 Task: In the  document Matthew.rtf ,change text color to 'Dark Brown' Insert the mentioned shape on left side of the text 'Rounded Rectangle'. Change color of the shape to  PinkChange shape height to 0.9
Action: Mouse moved to (362, 214)
Screenshot: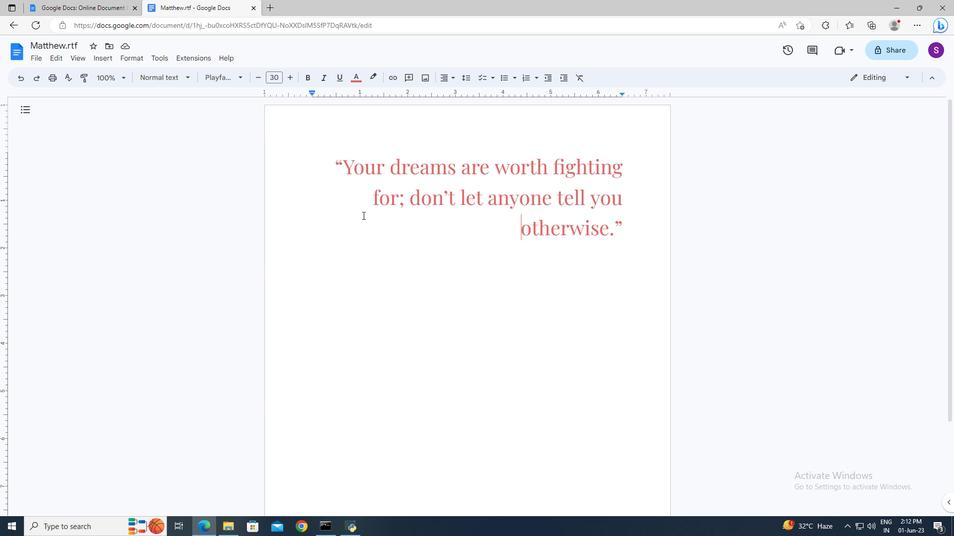 
Action: Mouse pressed left at (362, 214)
Screenshot: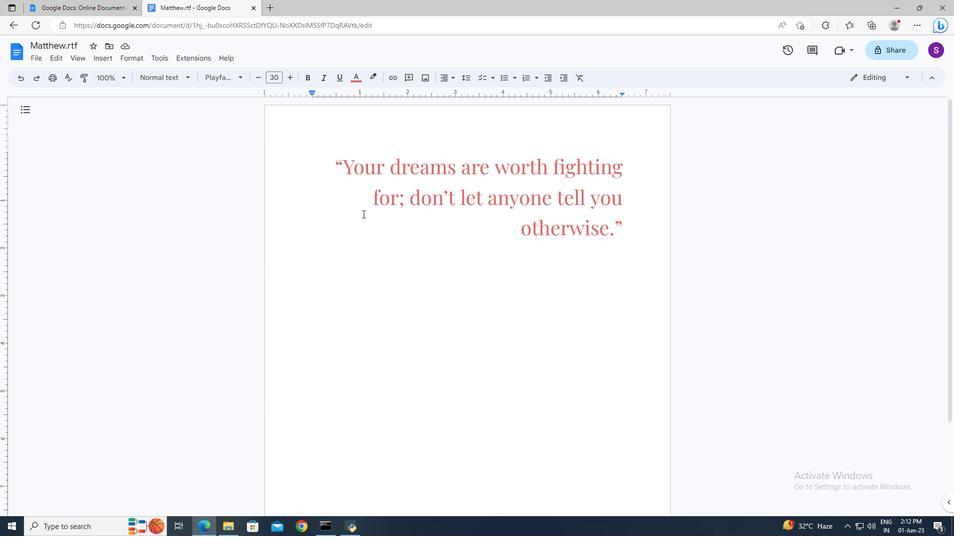 
Action: Key pressed ctrl+A
Screenshot: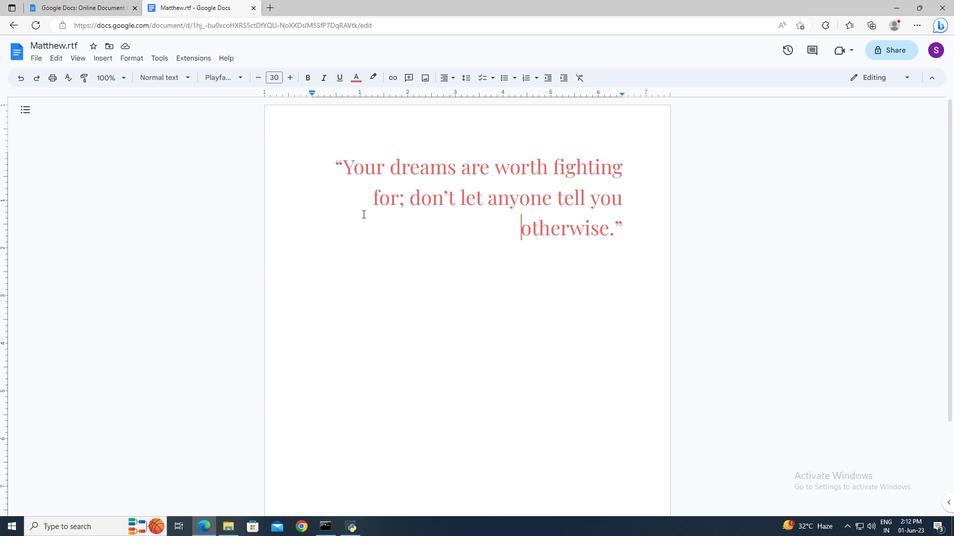 
Action: Mouse moved to (361, 81)
Screenshot: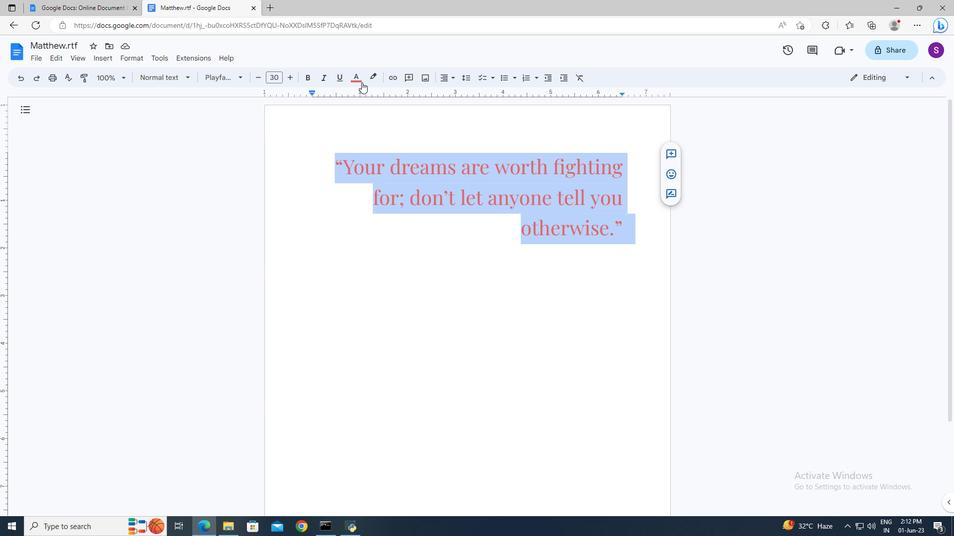 
Action: Mouse pressed left at (361, 81)
Screenshot: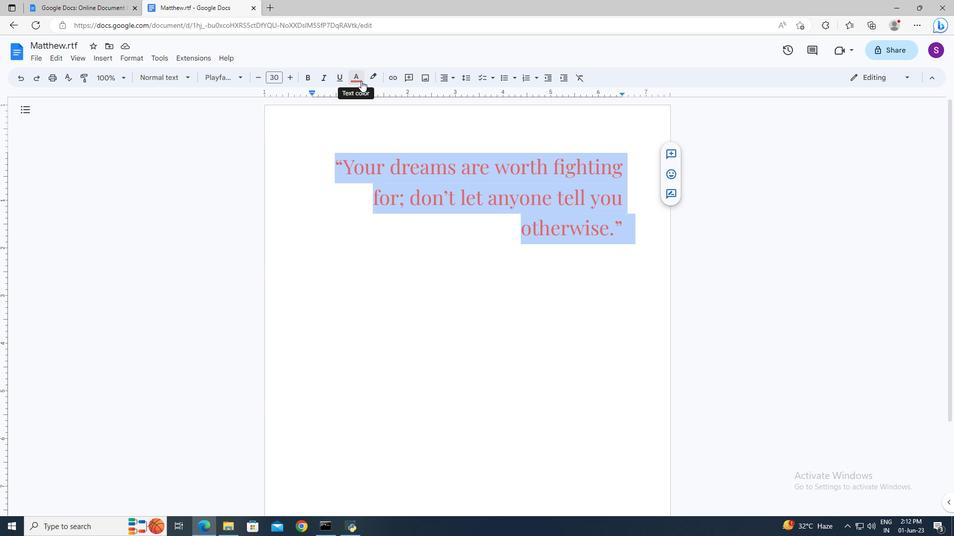 
Action: Mouse moved to (359, 198)
Screenshot: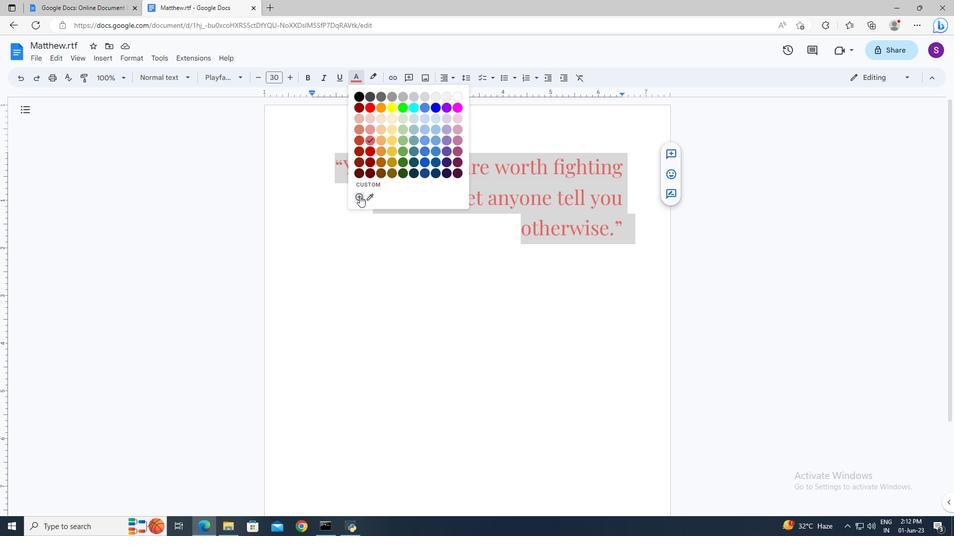 
Action: Mouse pressed left at (359, 198)
Screenshot: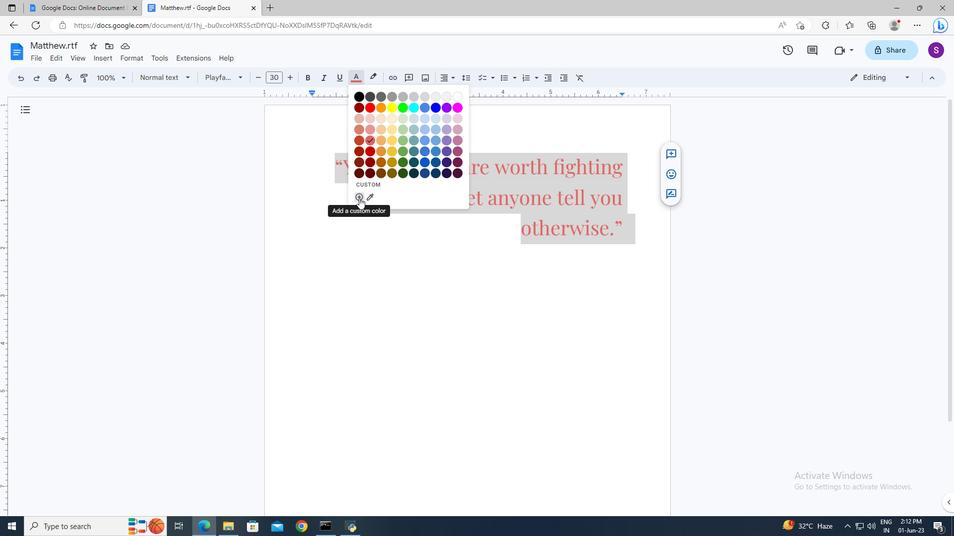 
Action: Mouse moved to (482, 284)
Screenshot: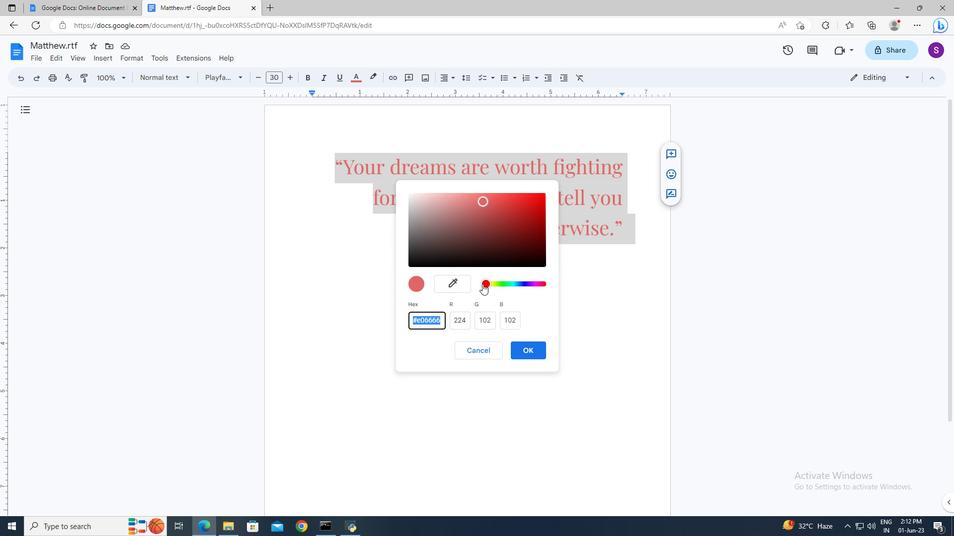 
Action: Mouse pressed left at (482, 284)
Screenshot: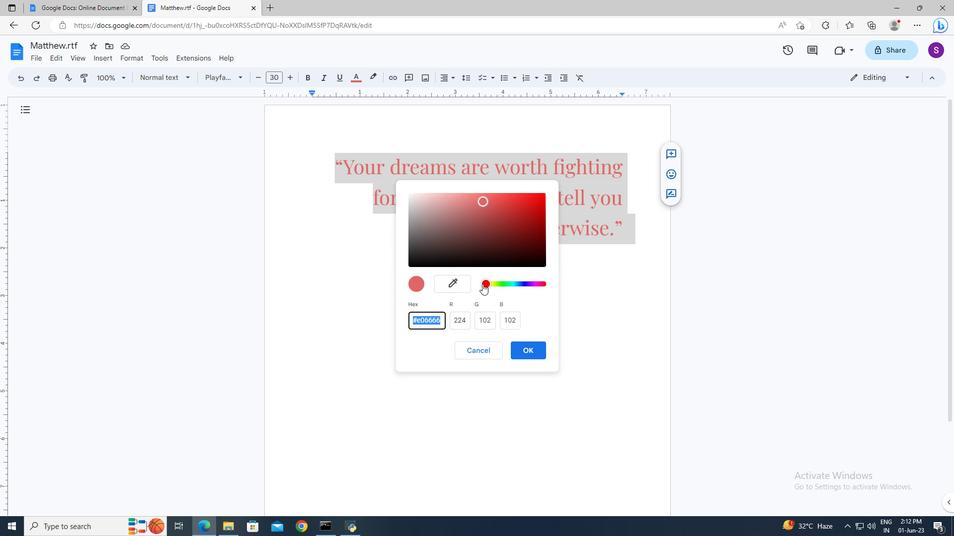 
Action: Mouse moved to (487, 199)
Screenshot: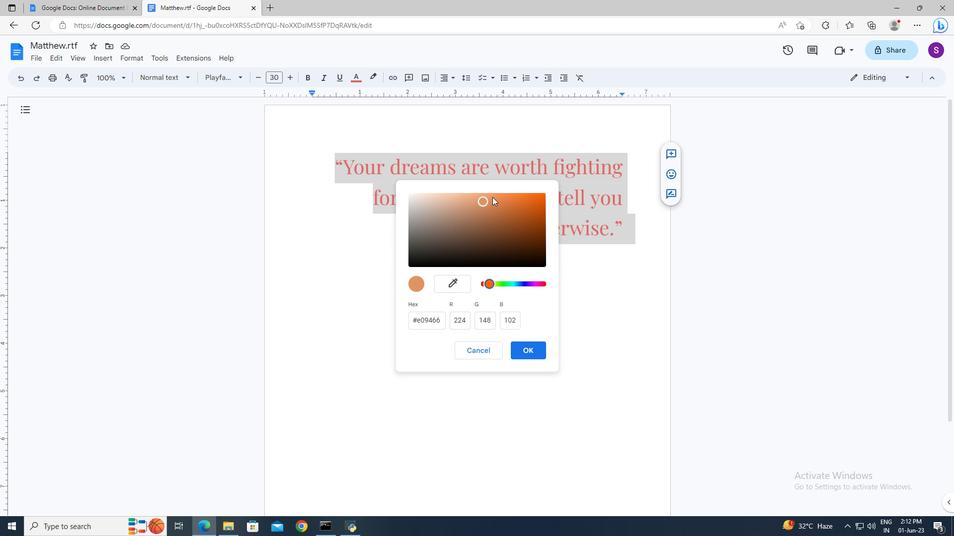 
Action: Mouse pressed left at (487, 199)
Screenshot: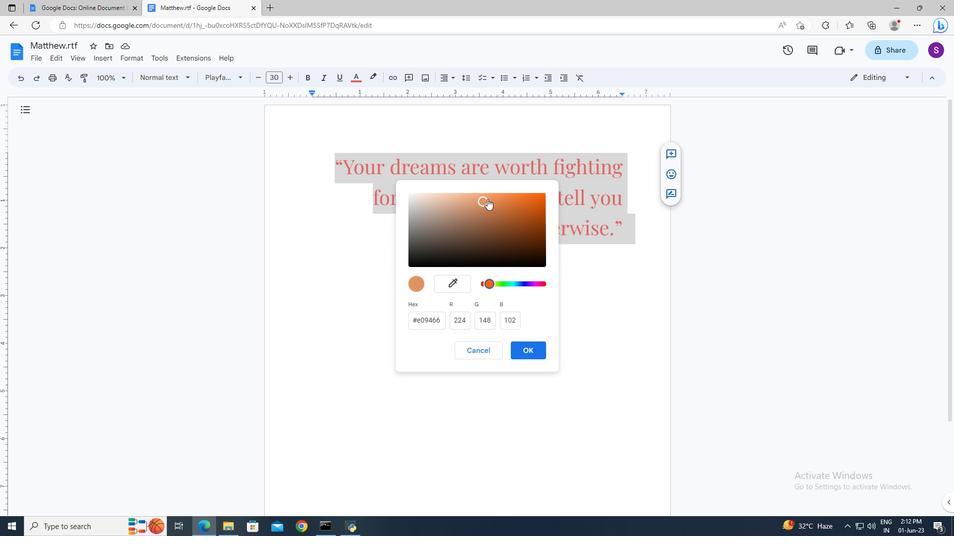 
Action: Mouse moved to (524, 354)
Screenshot: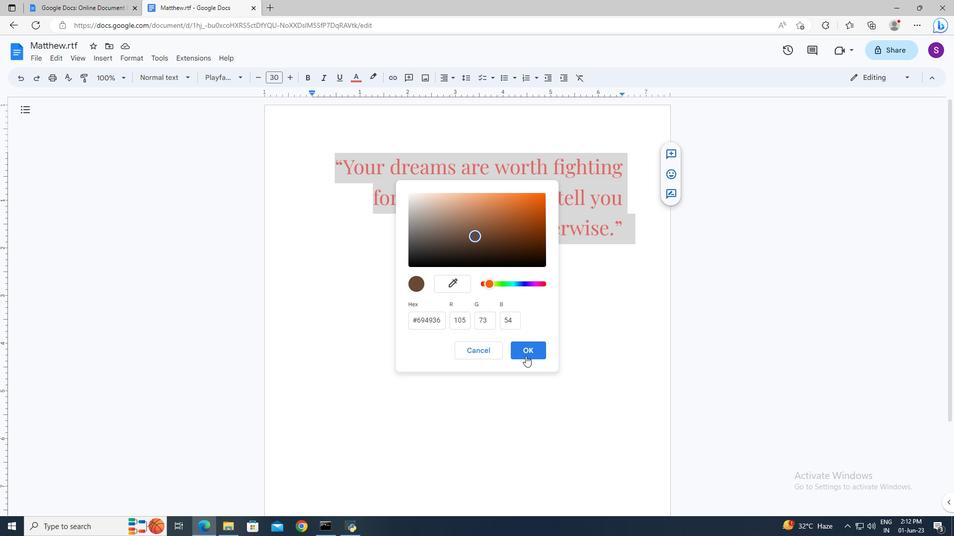 
Action: Mouse pressed left at (524, 354)
Screenshot: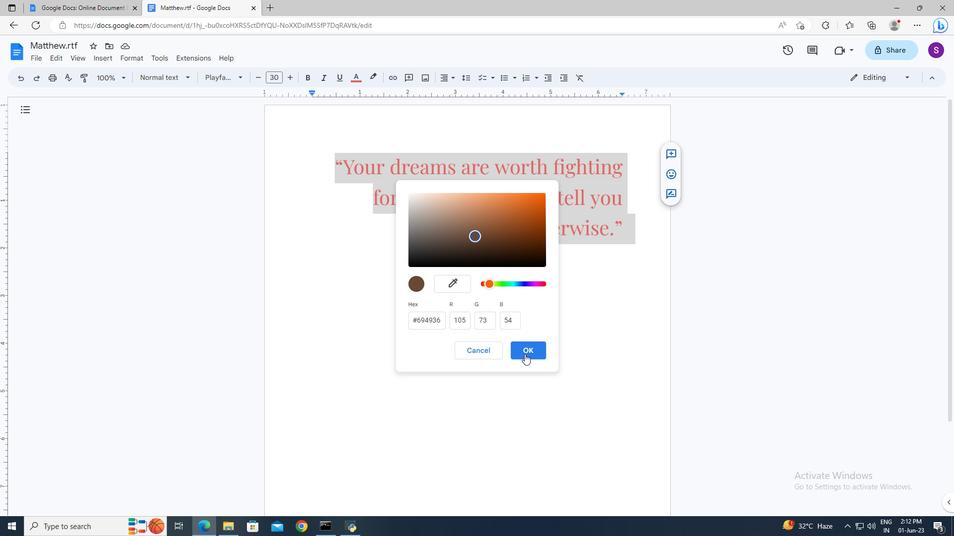 
Action: Mouse moved to (317, 186)
Screenshot: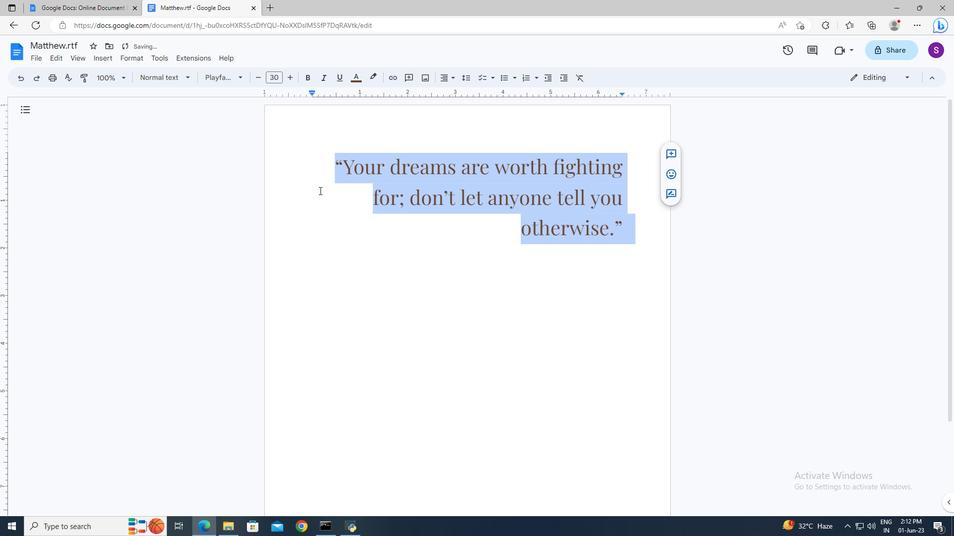 
Action: Mouse pressed left at (317, 186)
Screenshot: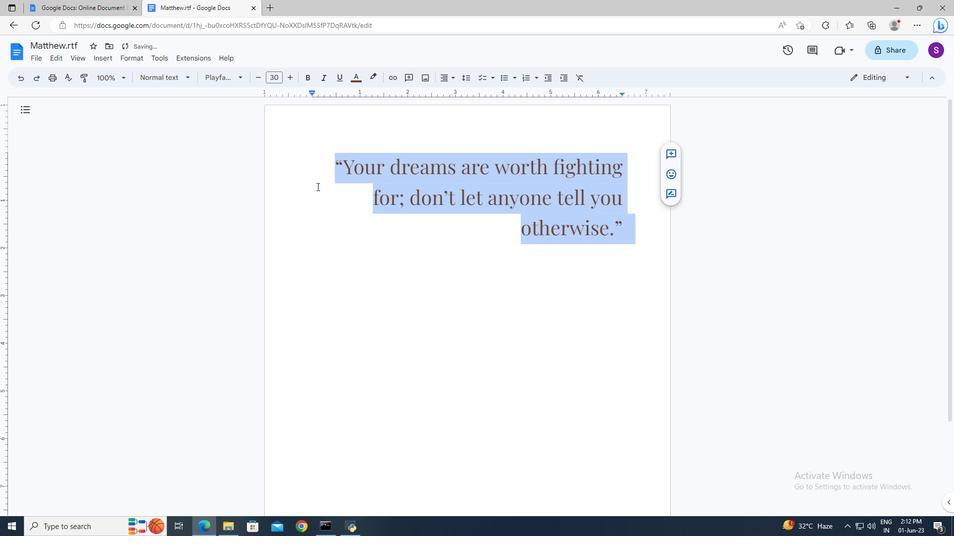 
Action: Mouse moved to (112, 55)
Screenshot: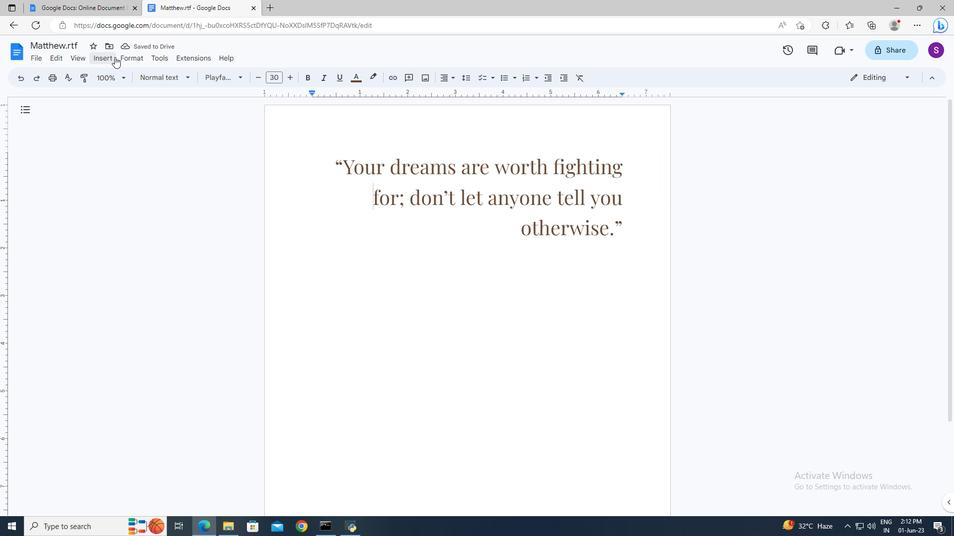 
Action: Mouse pressed left at (112, 55)
Screenshot: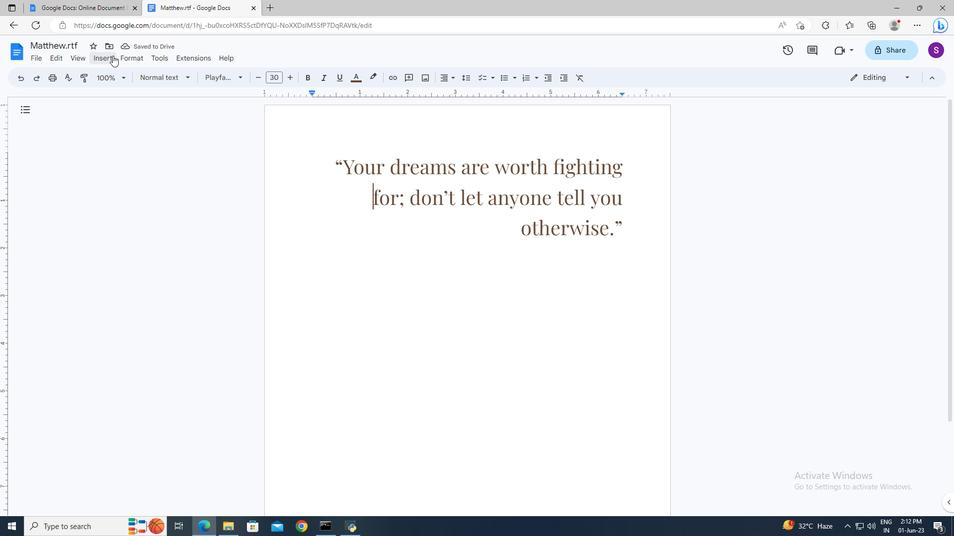 
Action: Mouse moved to (267, 107)
Screenshot: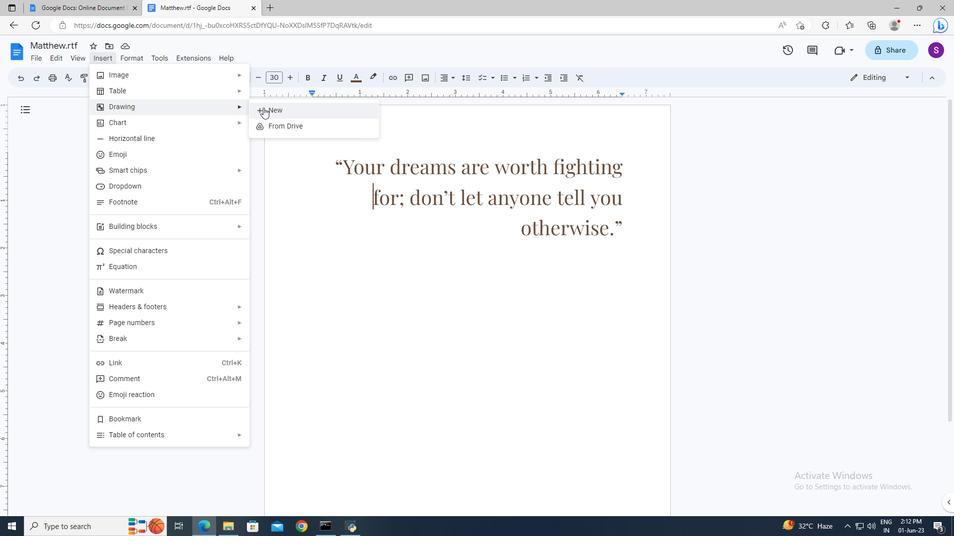 
Action: Mouse pressed left at (267, 107)
Screenshot: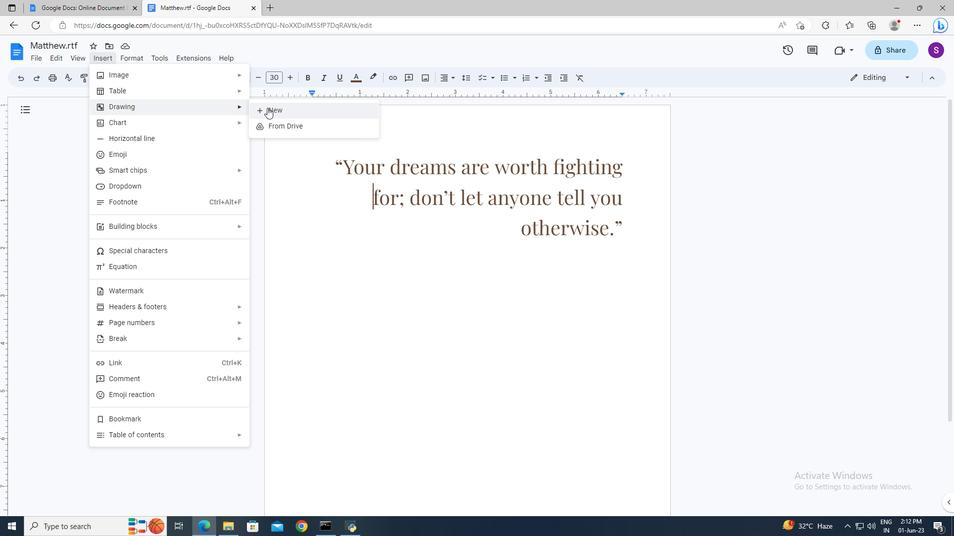 
Action: Mouse moved to (366, 110)
Screenshot: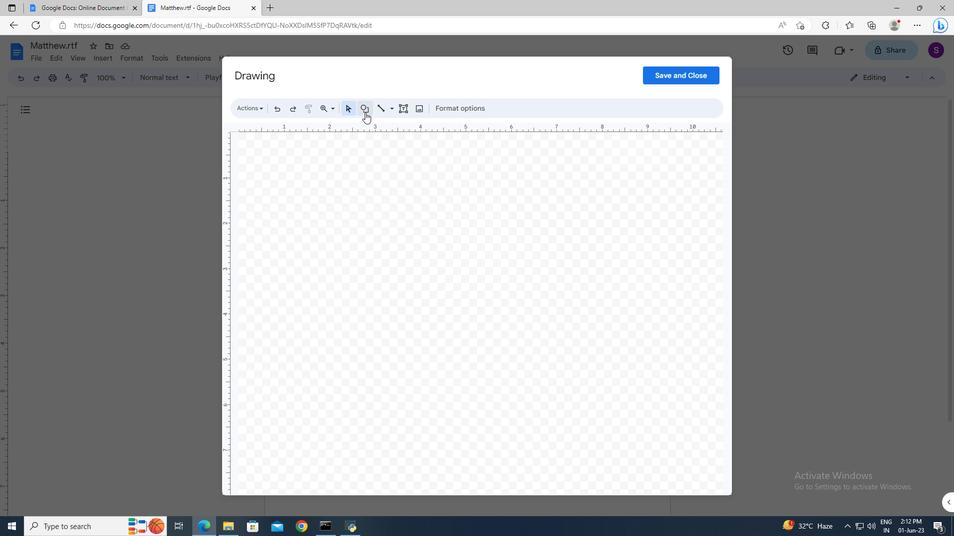 
Action: Mouse pressed left at (366, 110)
Screenshot: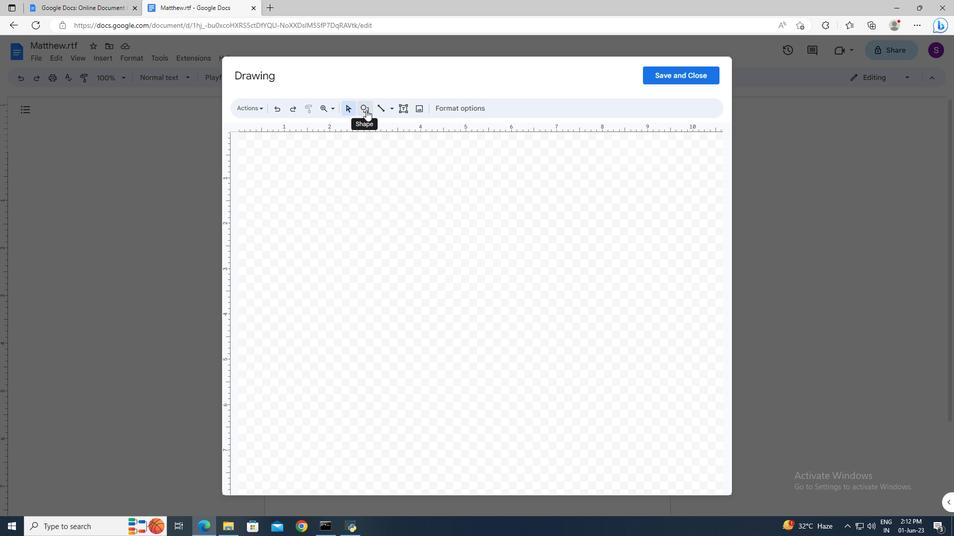 
Action: Mouse moved to (451, 126)
Screenshot: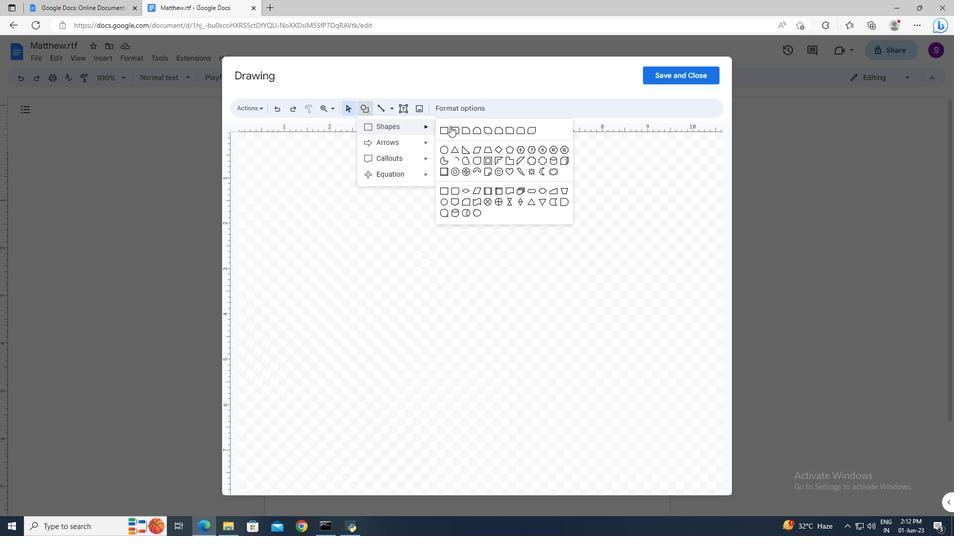 
Action: Mouse pressed left at (451, 126)
Screenshot: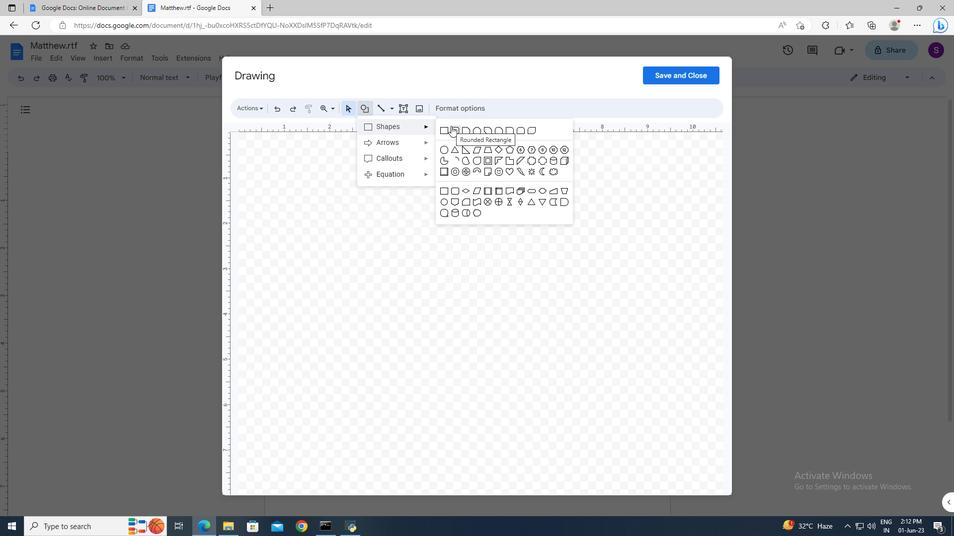 
Action: Mouse moved to (405, 152)
Screenshot: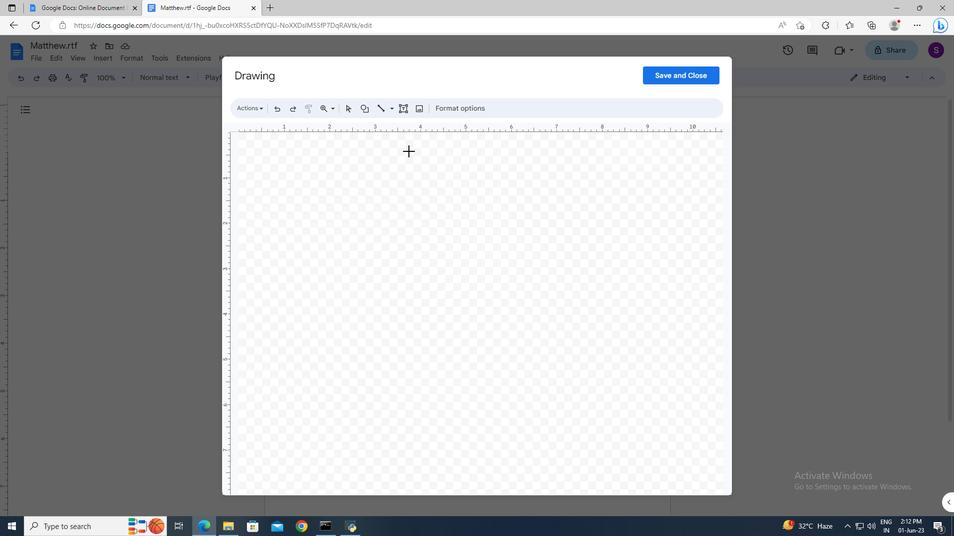 
Action: Mouse pressed left at (405, 152)
Screenshot: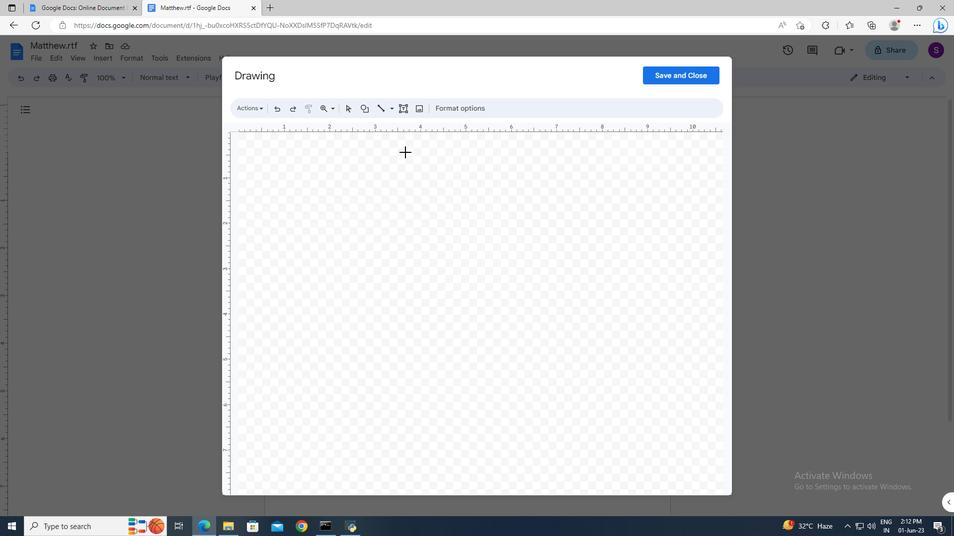 
Action: Mouse moved to (441, 111)
Screenshot: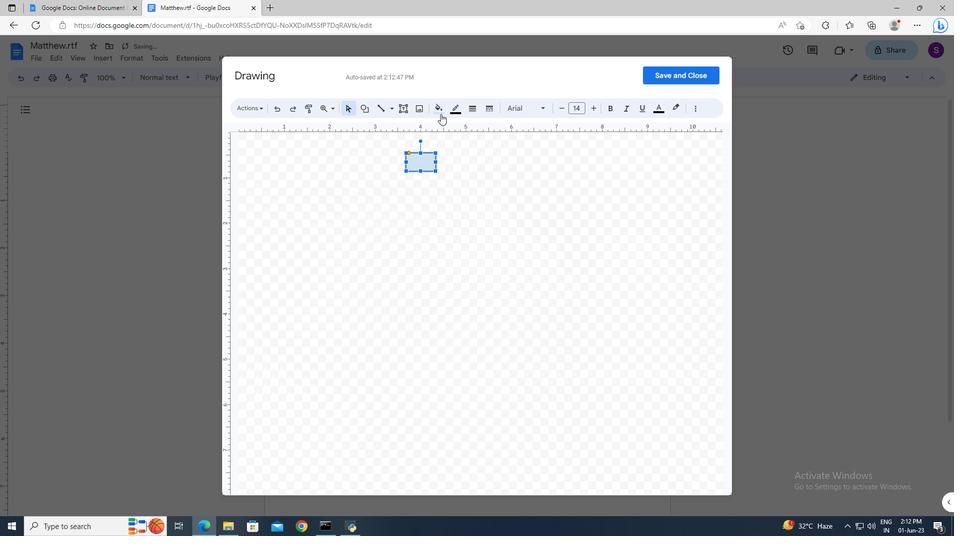 
Action: Mouse pressed left at (441, 111)
Screenshot: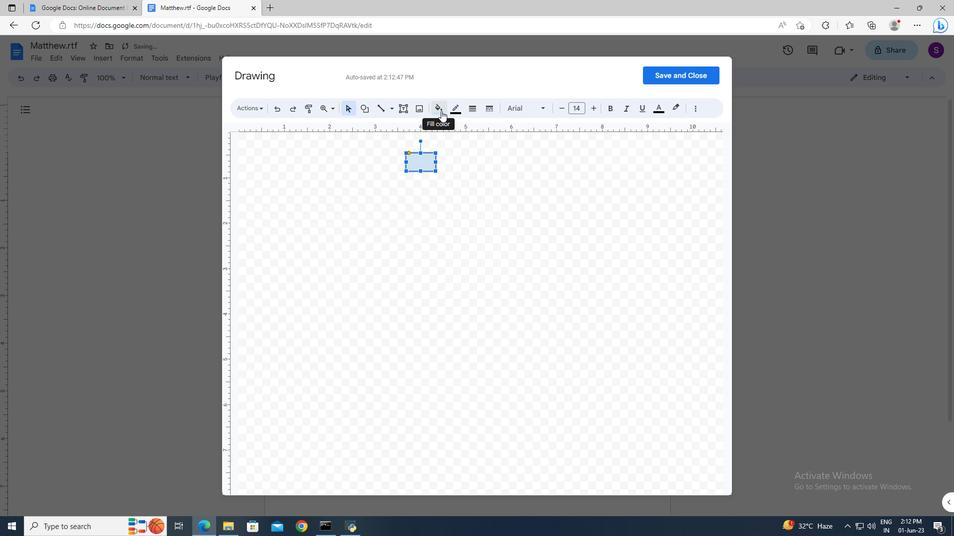 
Action: Mouse moved to (442, 154)
Screenshot: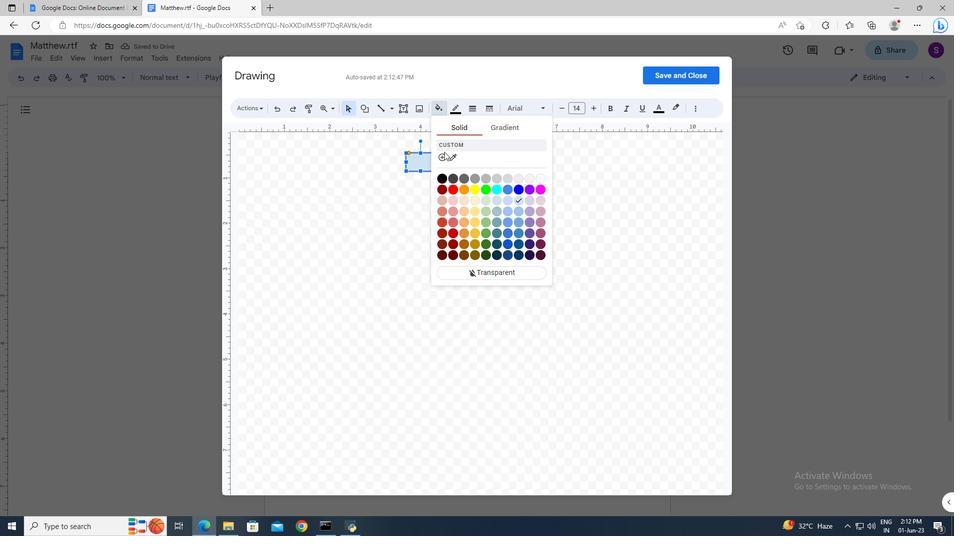 
Action: Mouse pressed left at (442, 154)
Screenshot: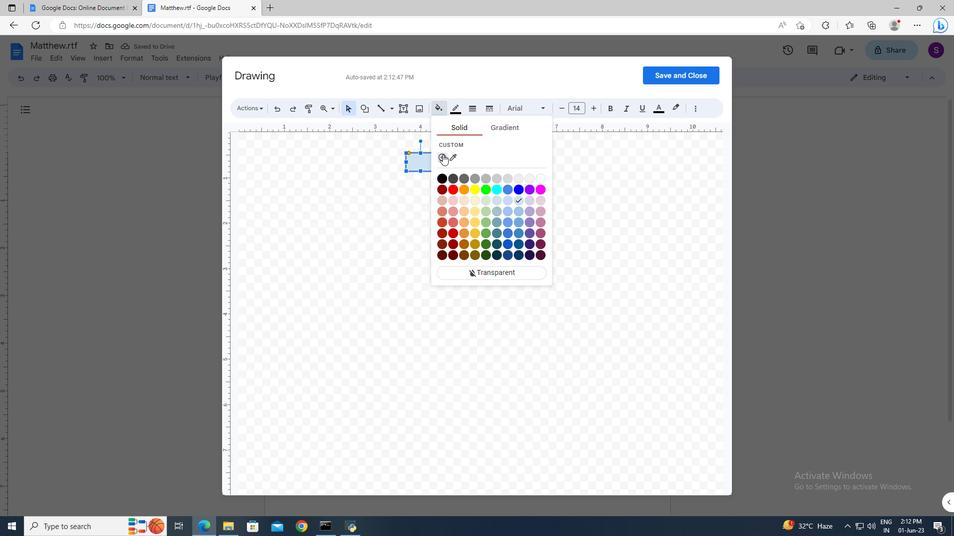 
Action: Mouse moved to (509, 297)
Screenshot: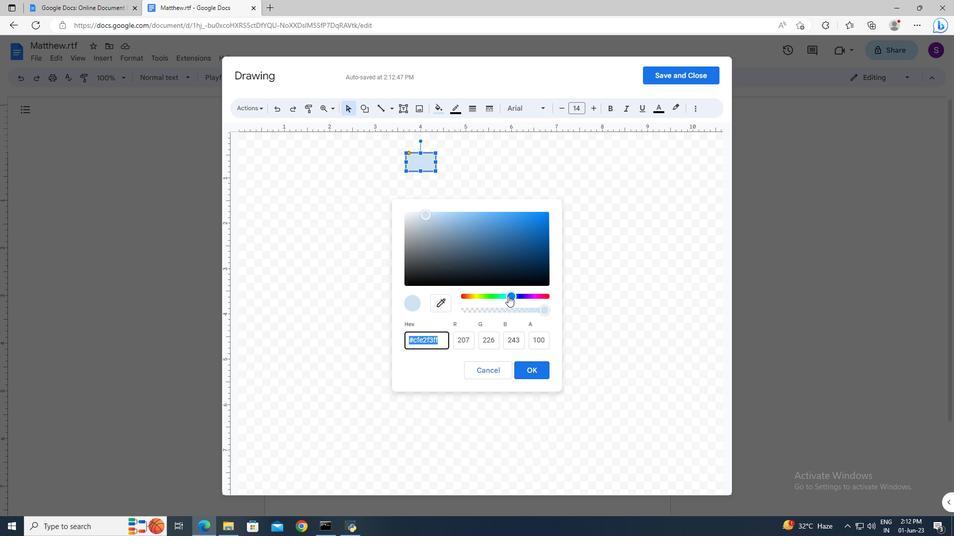 
Action: Mouse pressed left at (509, 297)
Screenshot: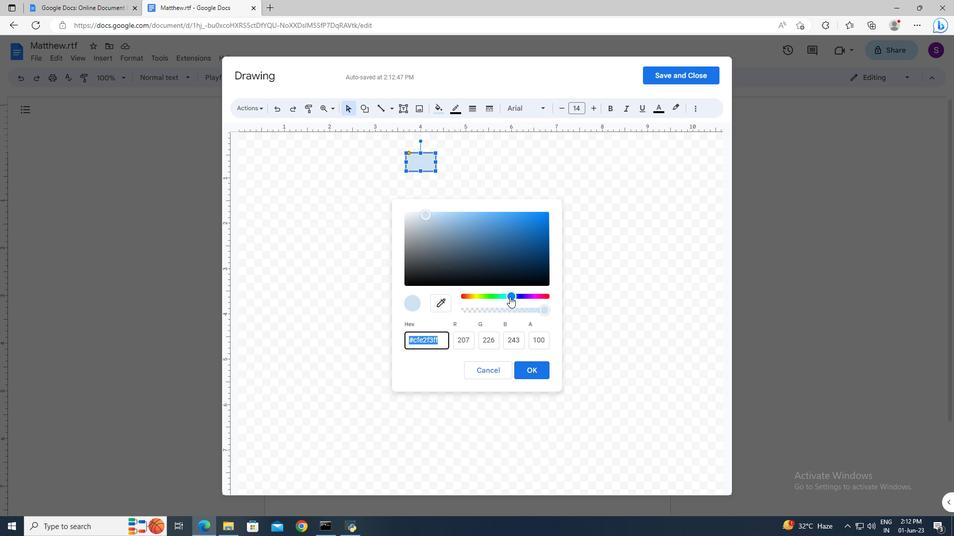 
Action: Mouse moved to (425, 216)
Screenshot: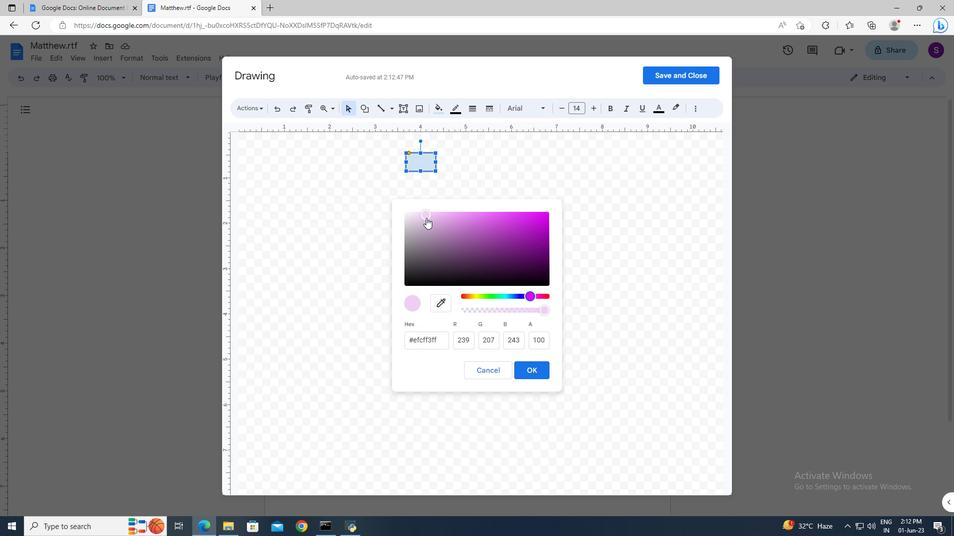 
Action: Mouse pressed left at (425, 216)
Screenshot: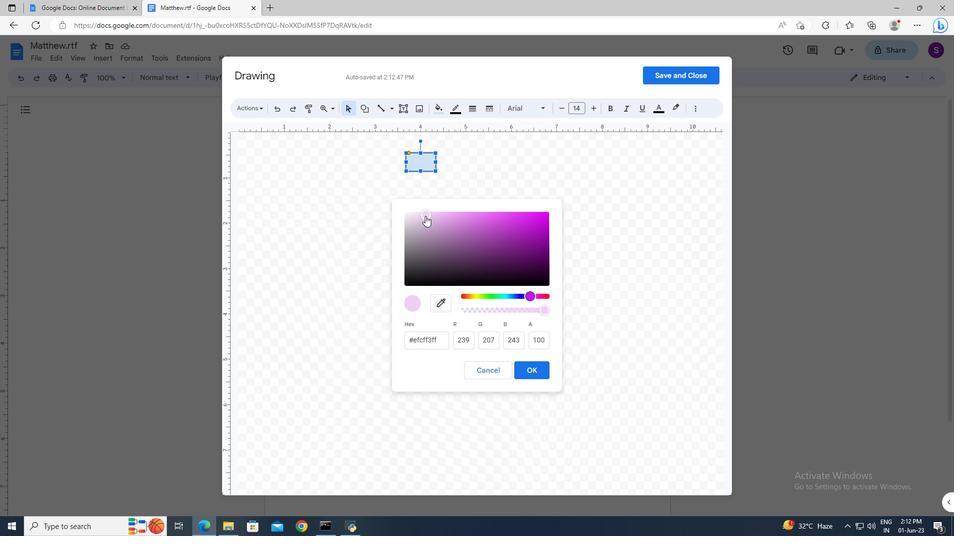 
Action: Mouse moved to (531, 365)
Screenshot: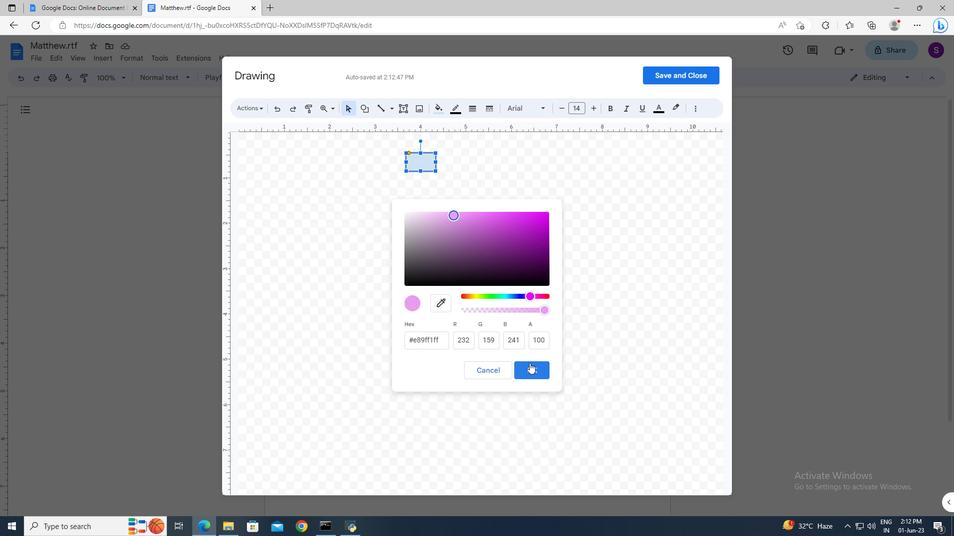 
Action: Mouse pressed left at (531, 365)
Screenshot: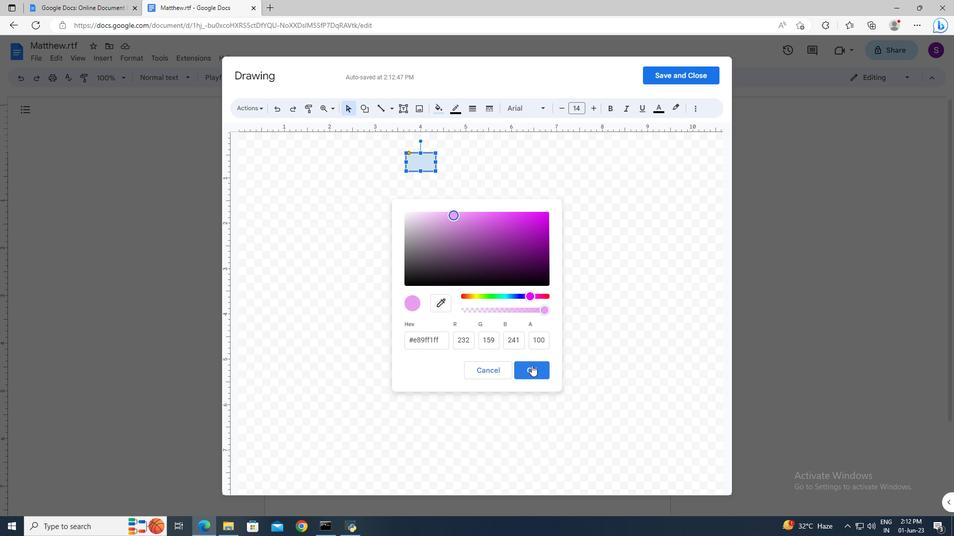 
Action: Mouse moved to (672, 75)
Screenshot: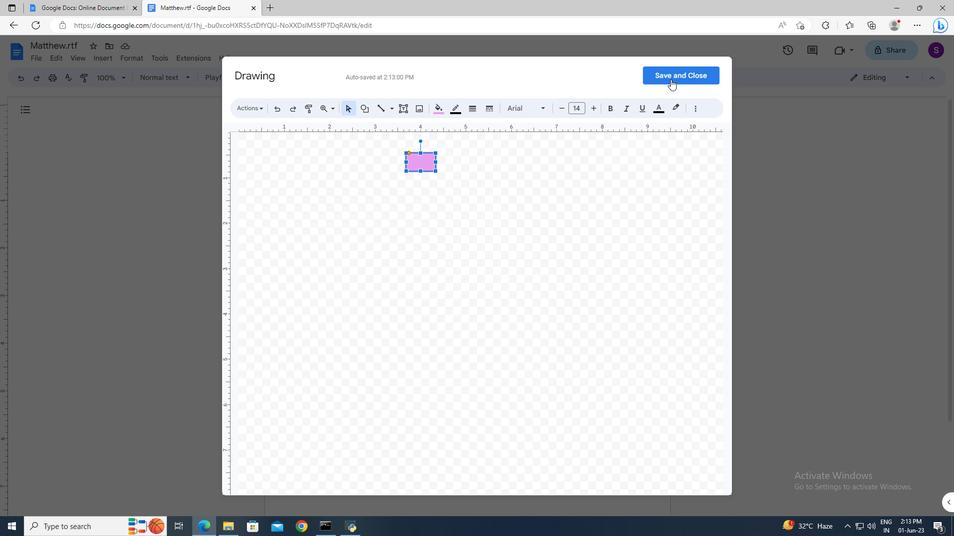 
Action: Mouse pressed left at (672, 75)
Screenshot: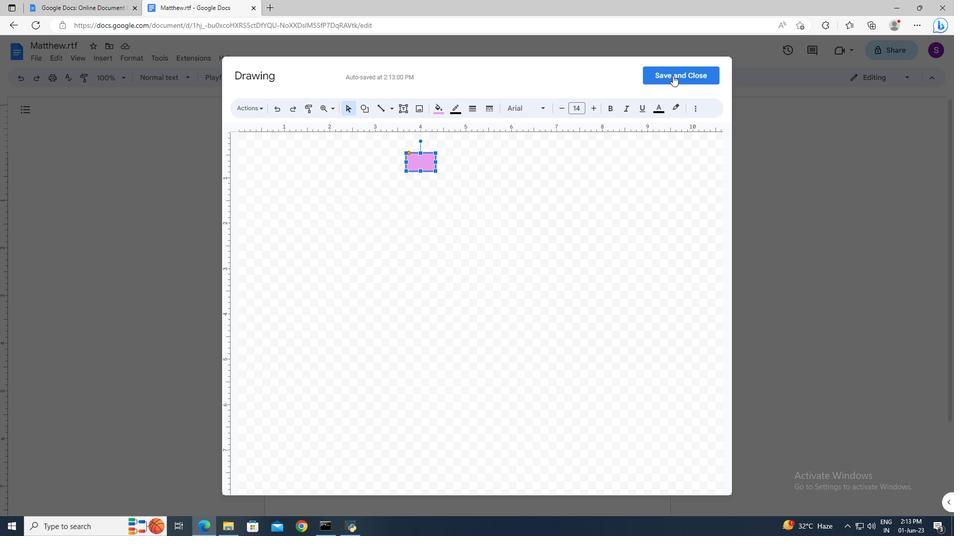 
Action: Mouse moved to (360, 202)
Screenshot: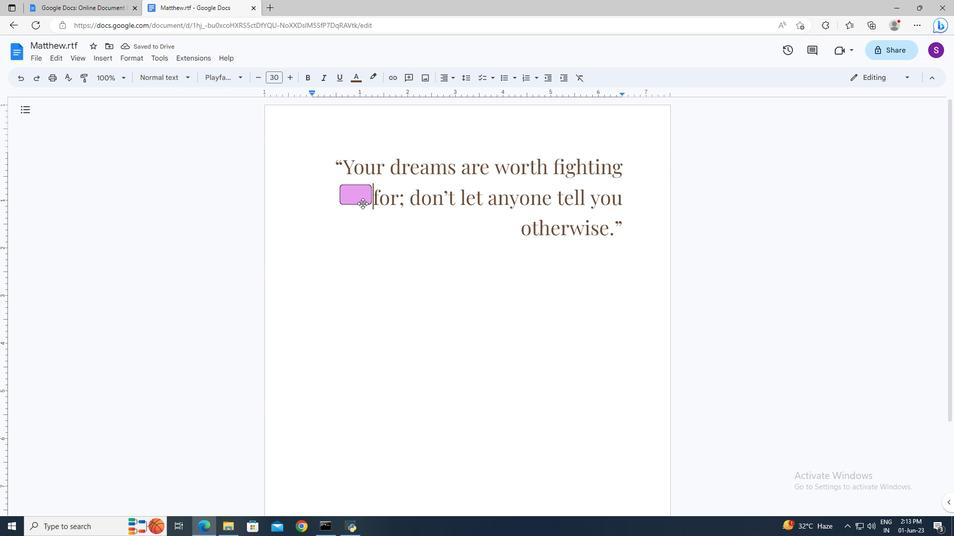 
Action: Mouse pressed left at (360, 202)
Screenshot: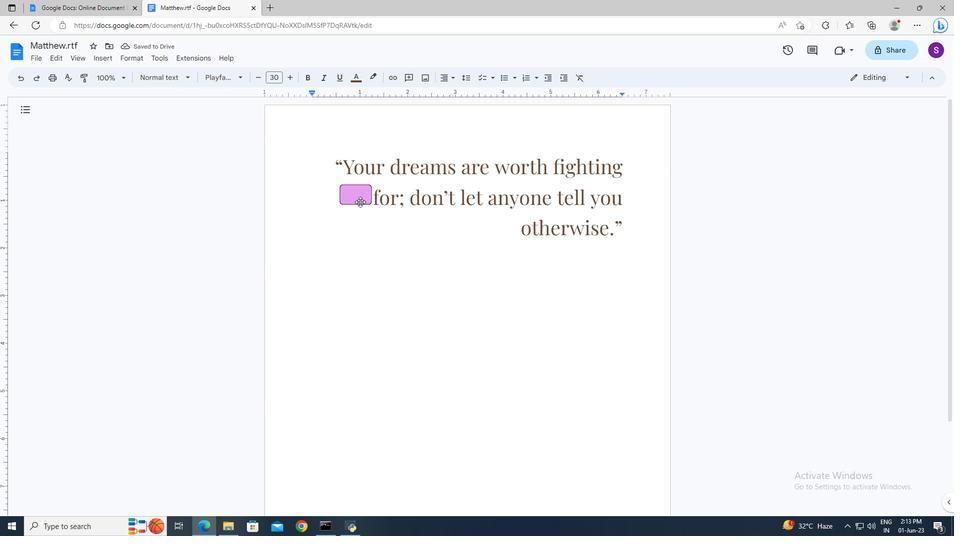 
Action: Mouse moved to (411, 80)
Screenshot: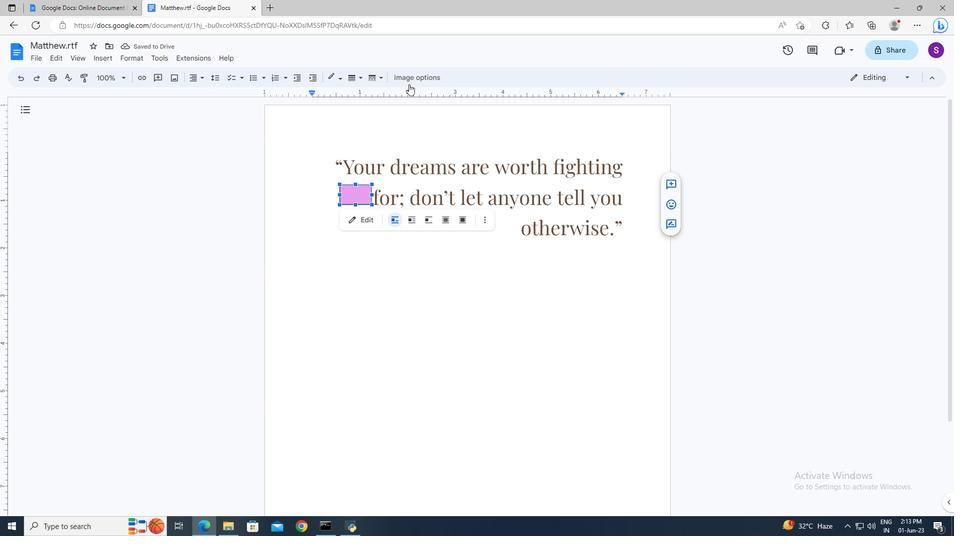 
Action: Mouse pressed left at (411, 80)
Screenshot: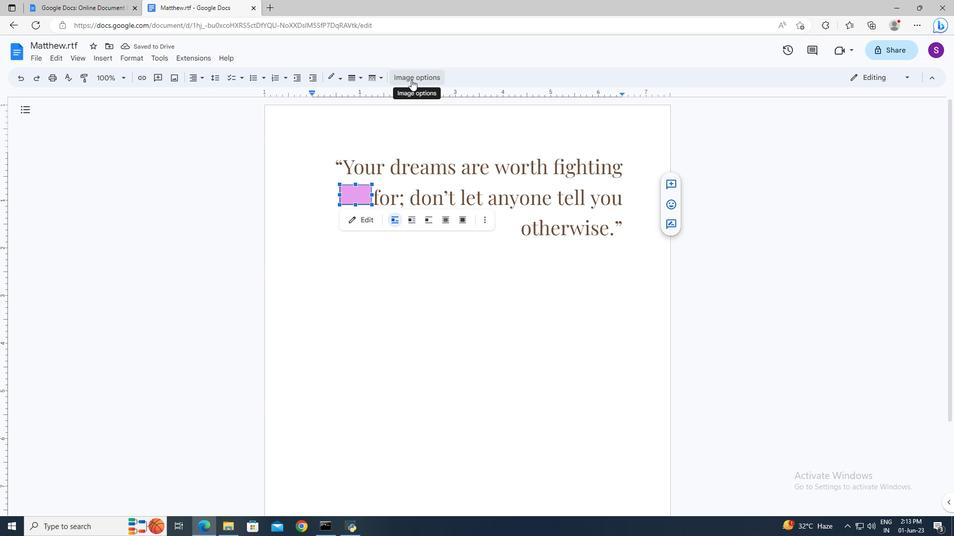 
Action: Mouse moved to (805, 110)
Screenshot: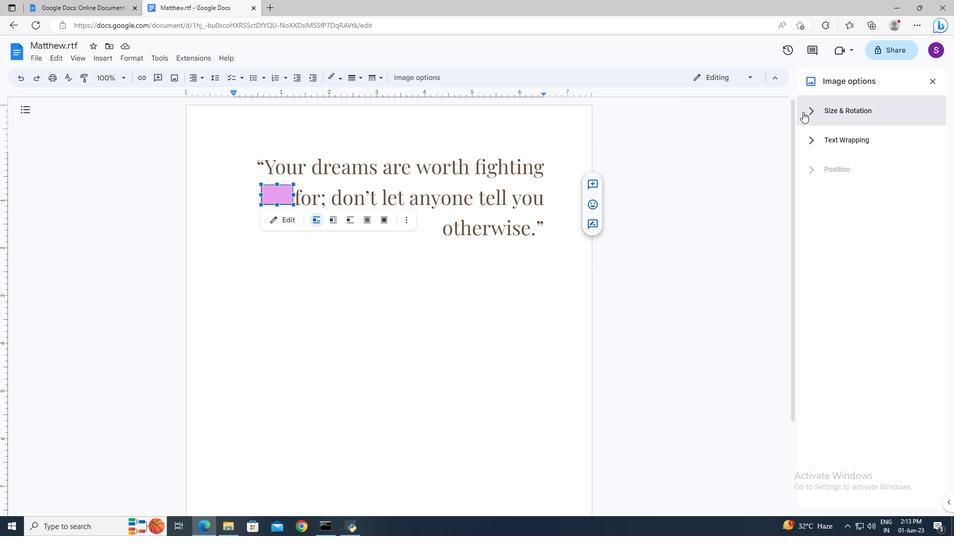 
Action: Mouse pressed left at (805, 110)
Screenshot: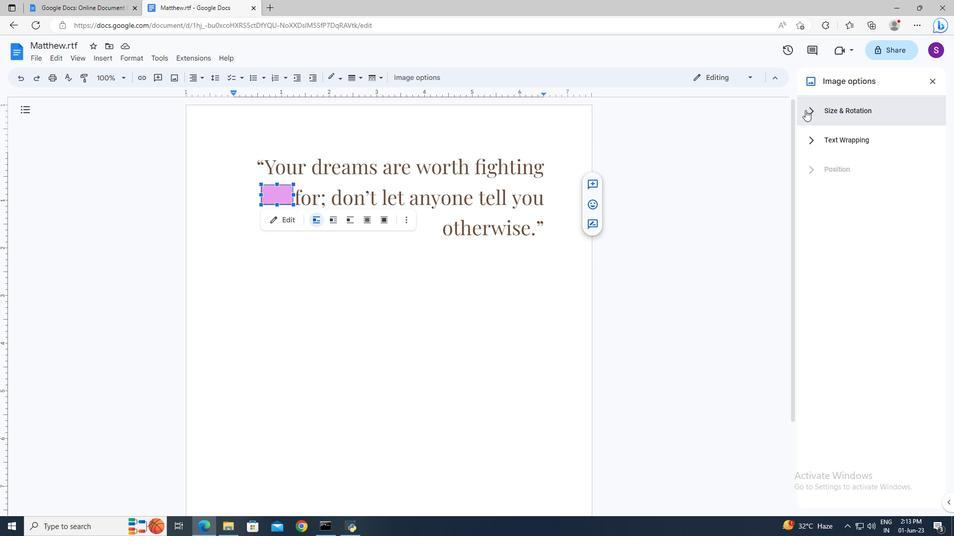 
Action: Mouse moved to (887, 162)
Screenshot: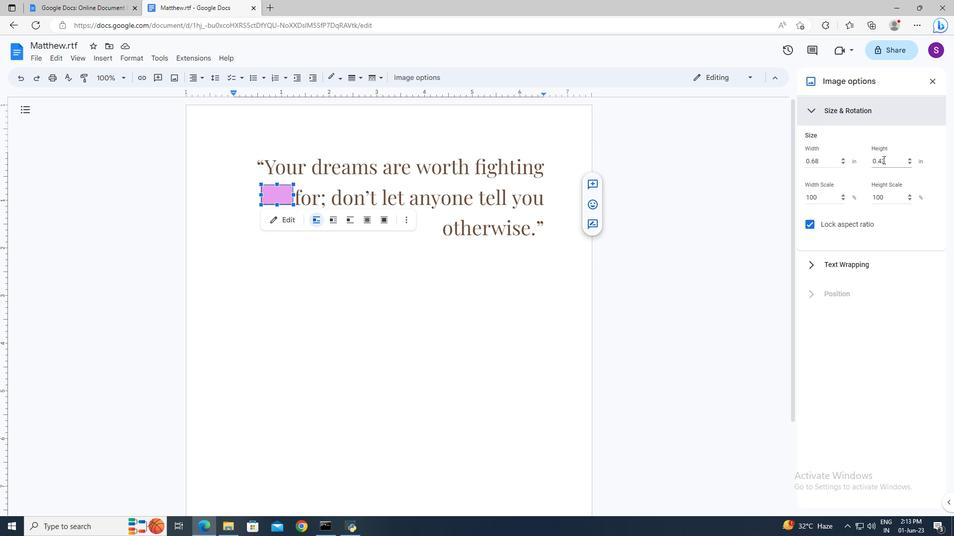 
Action: Mouse pressed left at (887, 162)
Screenshot: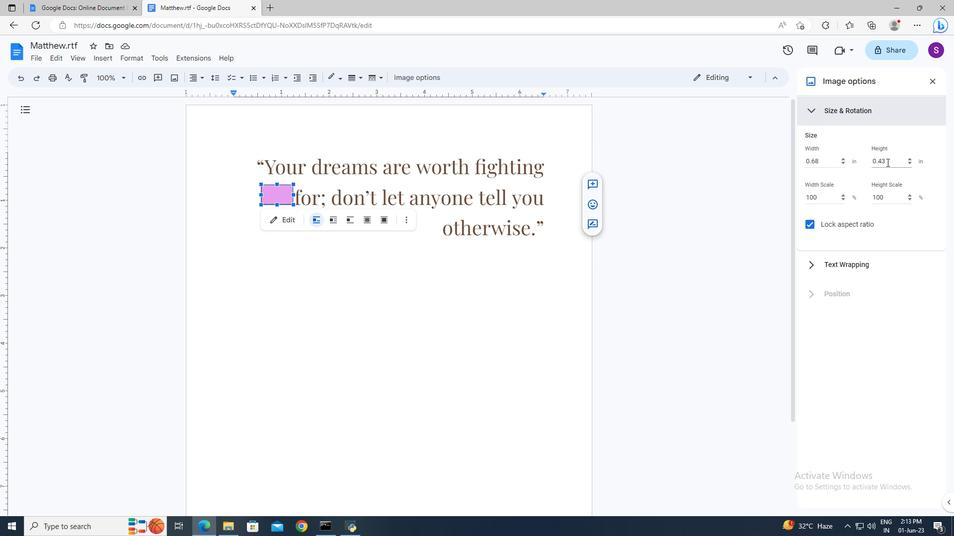 
Action: Key pressed ctrl+A<Key.delete>0.9<Key.enter>
Screenshot: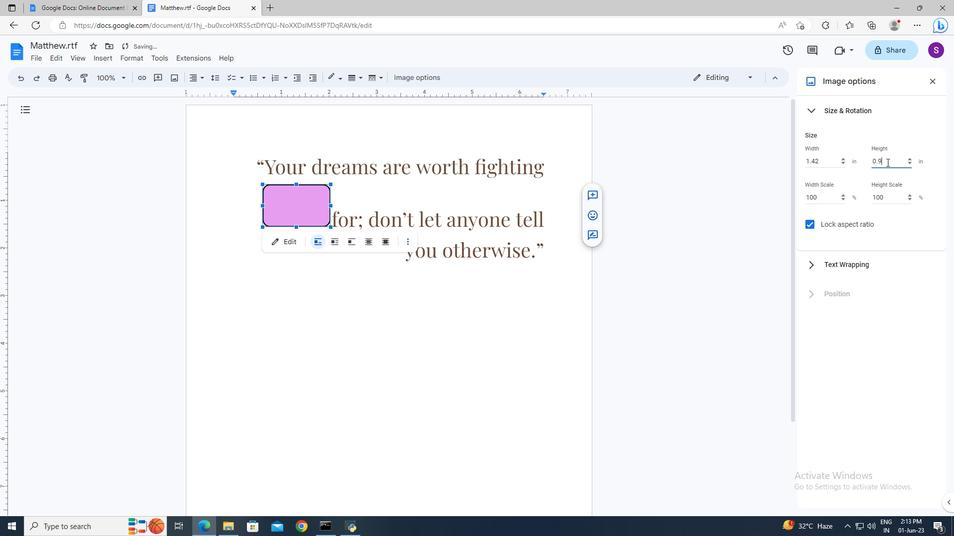 
Action: Mouse moved to (927, 80)
Screenshot: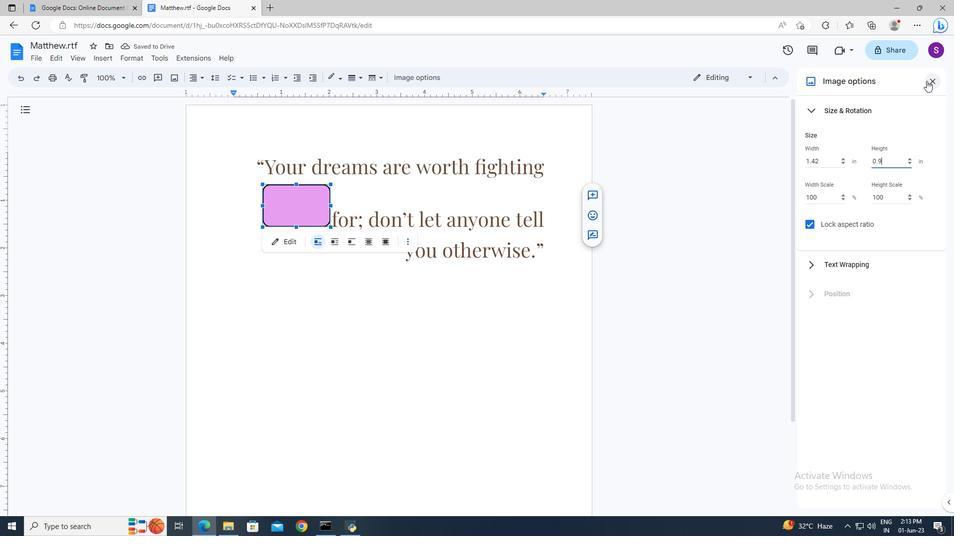 
Action: Mouse pressed left at (927, 80)
Screenshot: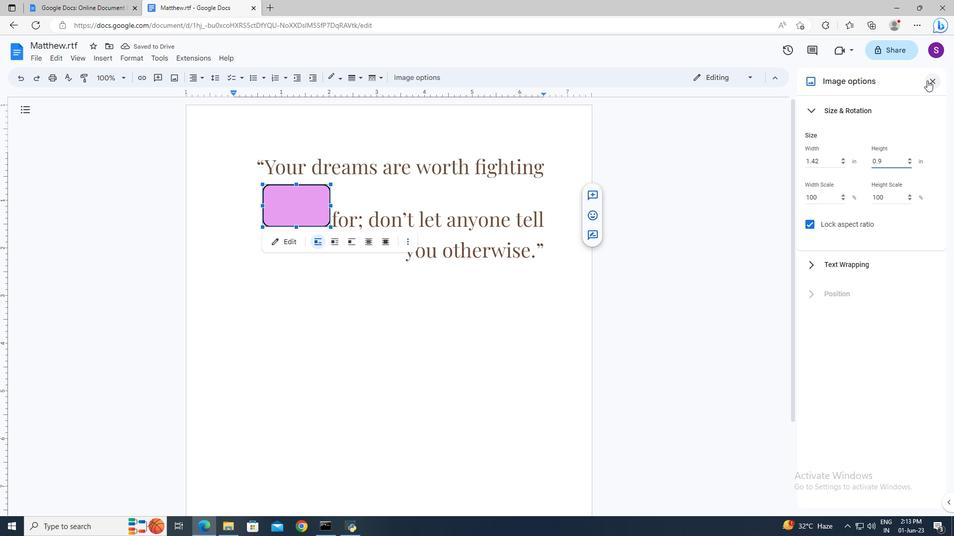 
Action: Mouse moved to (628, 214)
Screenshot: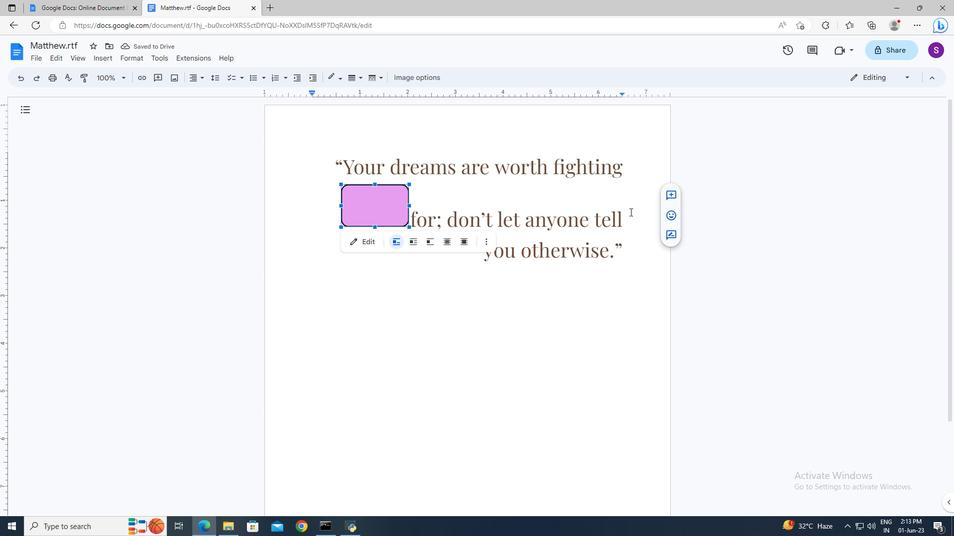 
Action: Mouse pressed left at (628, 214)
Screenshot: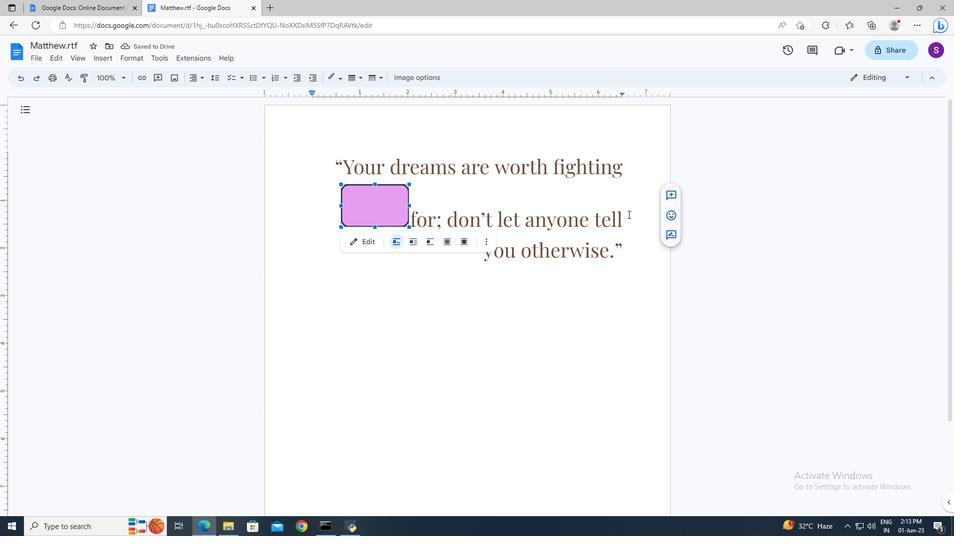 
